Task: Create a due date automation trigger when advanced on, 2 hours before a card is due add fields with custom field "Resume" set to a number greater than 1 and lower than 10.
Action: Mouse moved to (1000, 80)
Screenshot: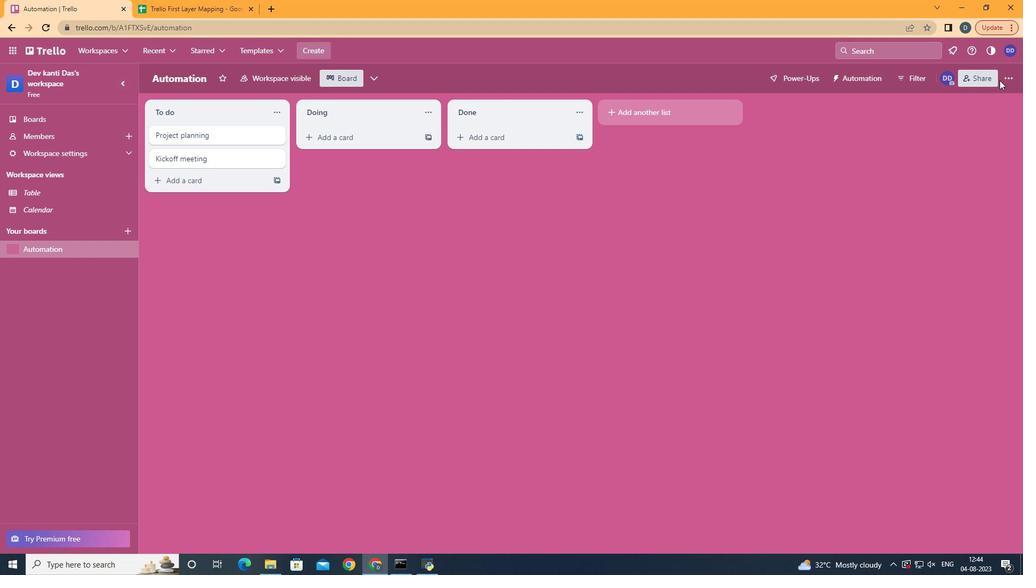 
Action: Mouse pressed left at (1000, 80)
Screenshot: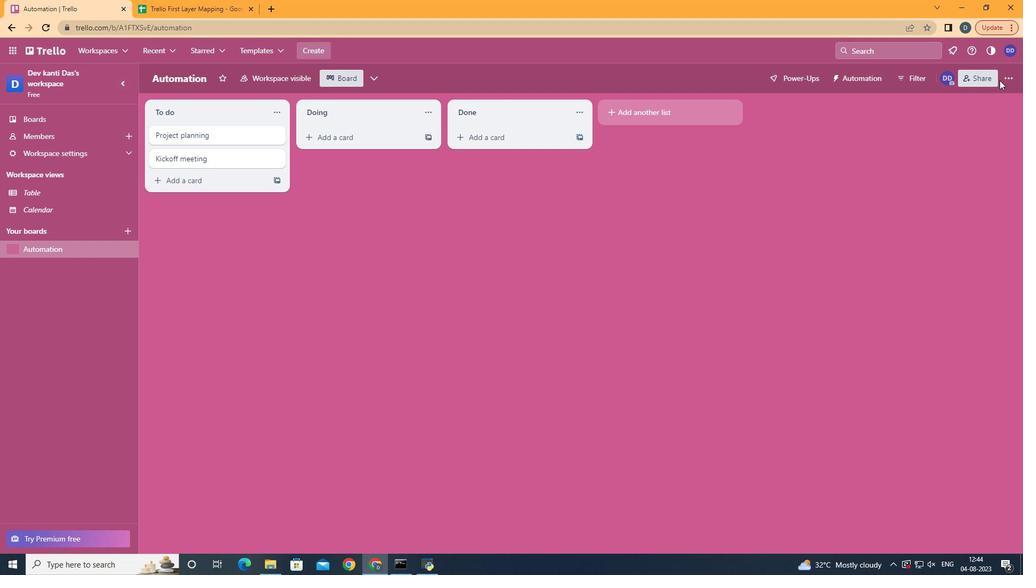 
Action: Mouse moved to (1002, 79)
Screenshot: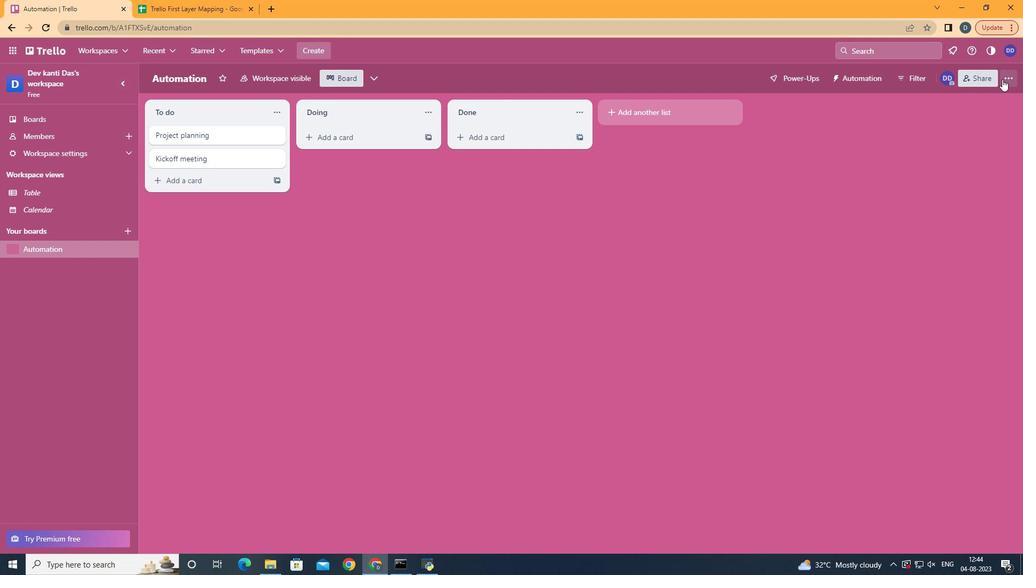 
Action: Mouse pressed left at (1002, 79)
Screenshot: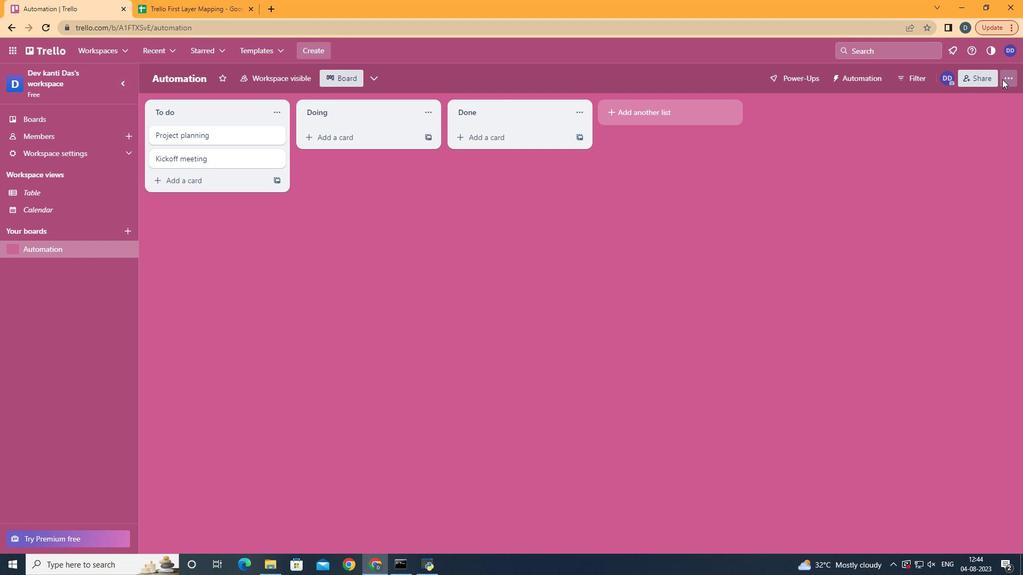 
Action: Mouse moved to (915, 229)
Screenshot: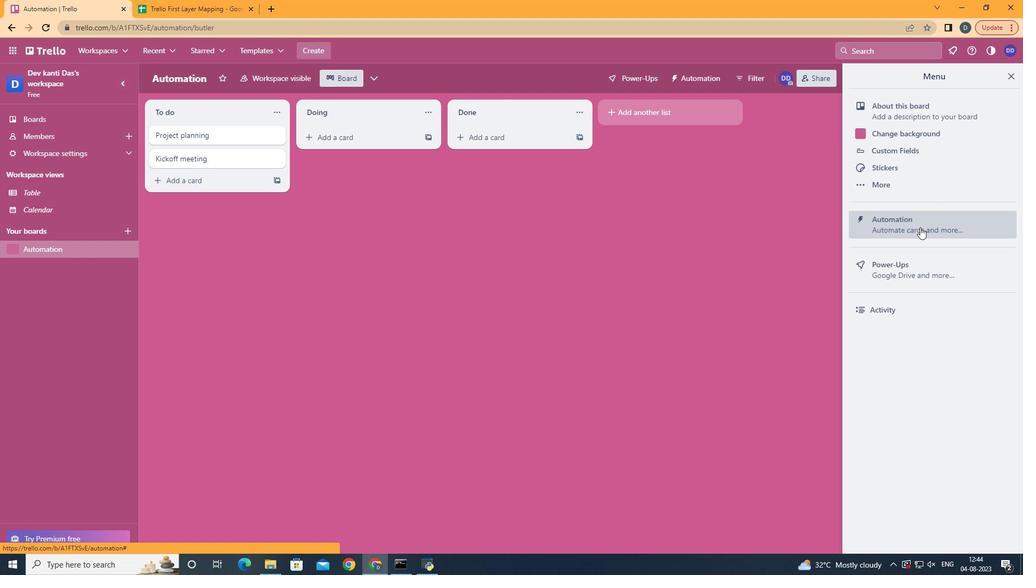 
Action: Mouse pressed left at (915, 229)
Screenshot: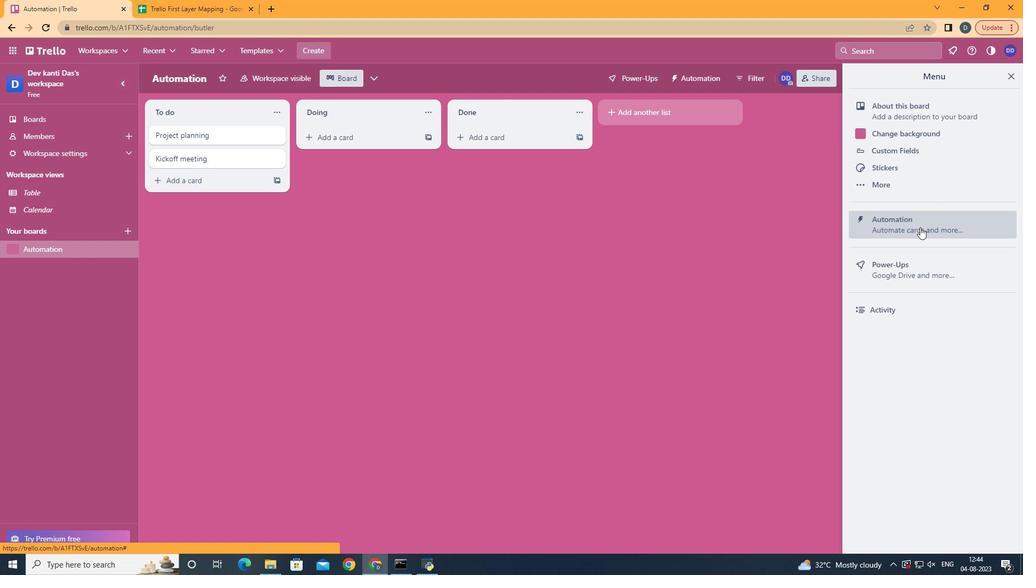 
Action: Mouse moved to (210, 219)
Screenshot: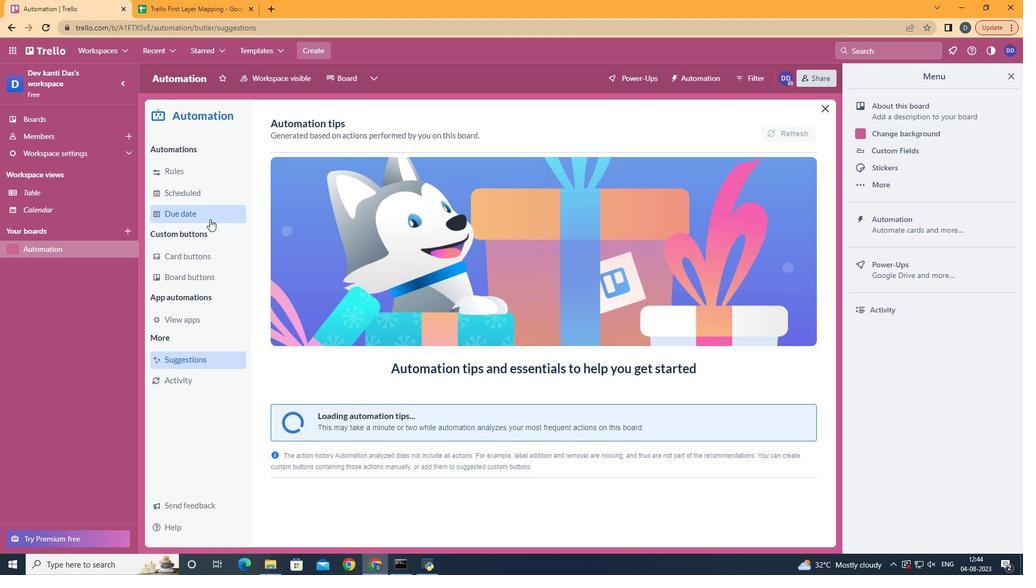 
Action: Mouse pressed left at (210, 219)
Screenshot: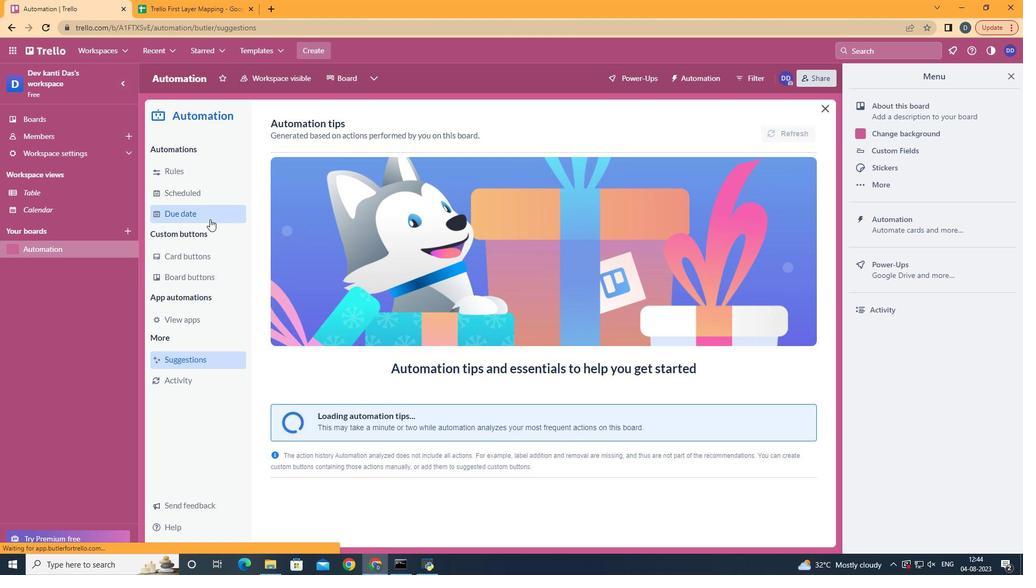 
Action: Mouse moved to (755, 121)
Screenshot: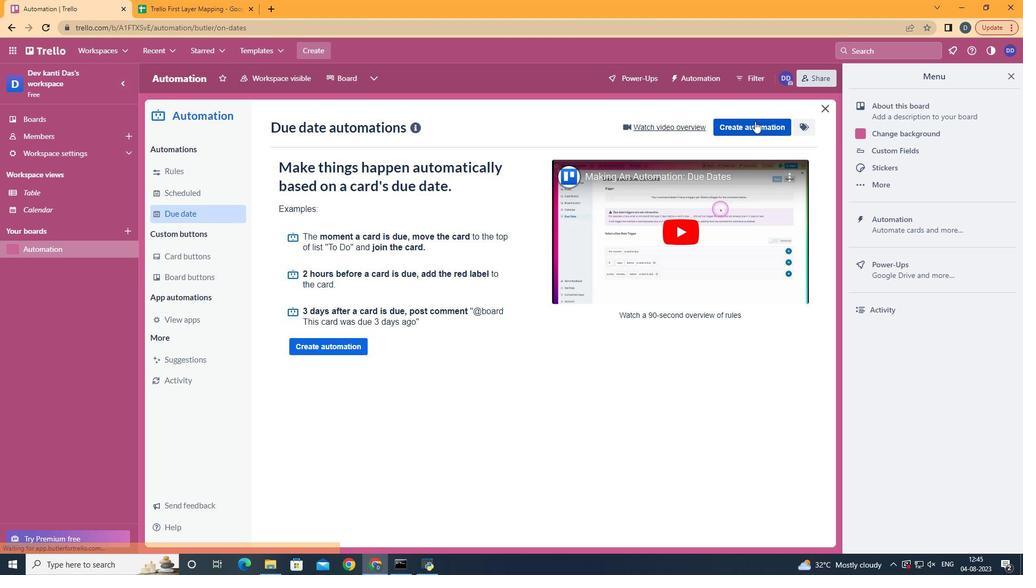 
Action: Mouse pressed left at (755, 121)
Screenshot: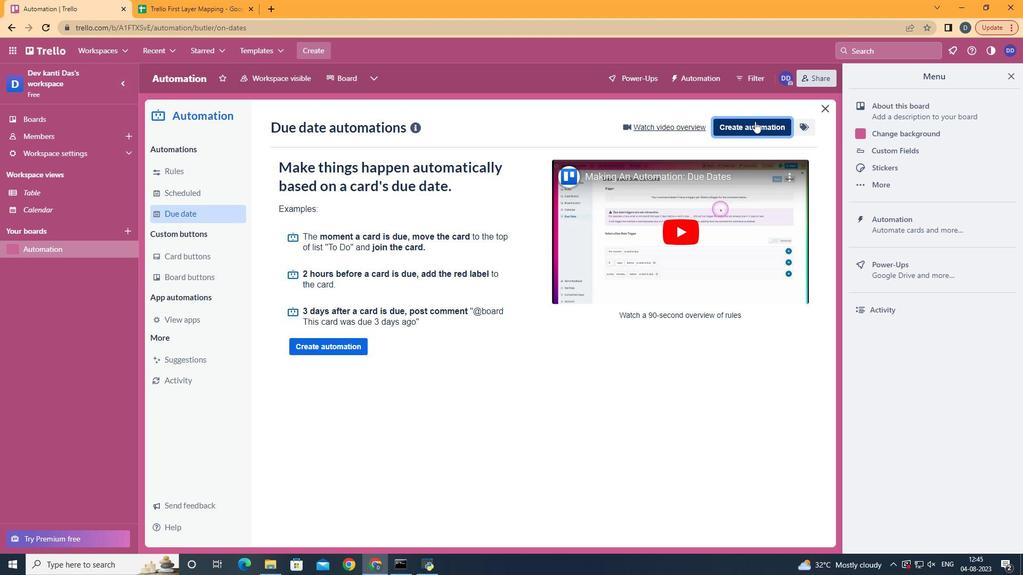 
Action: Mouse moved to (553, 233)
Screenshot: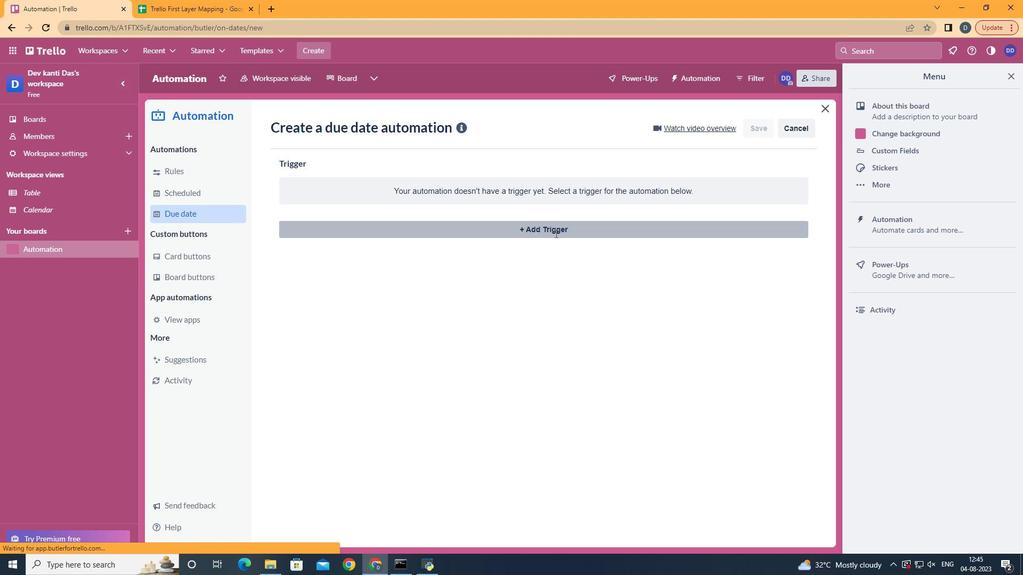 
Action: Mouse pressed left at (553, 233)
Screenshot: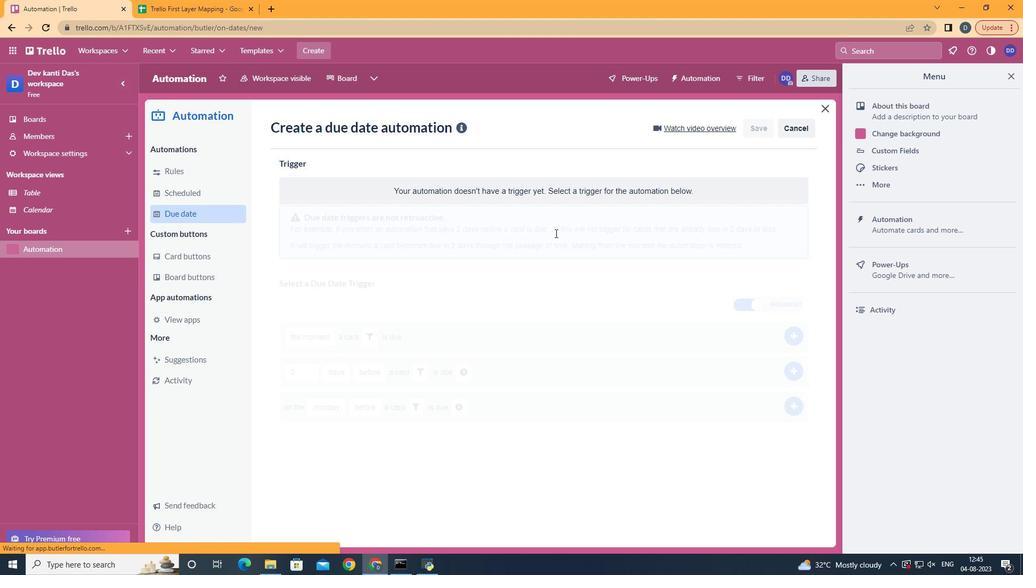 
Action: Mouse moved to (350, 457)
Screenshot: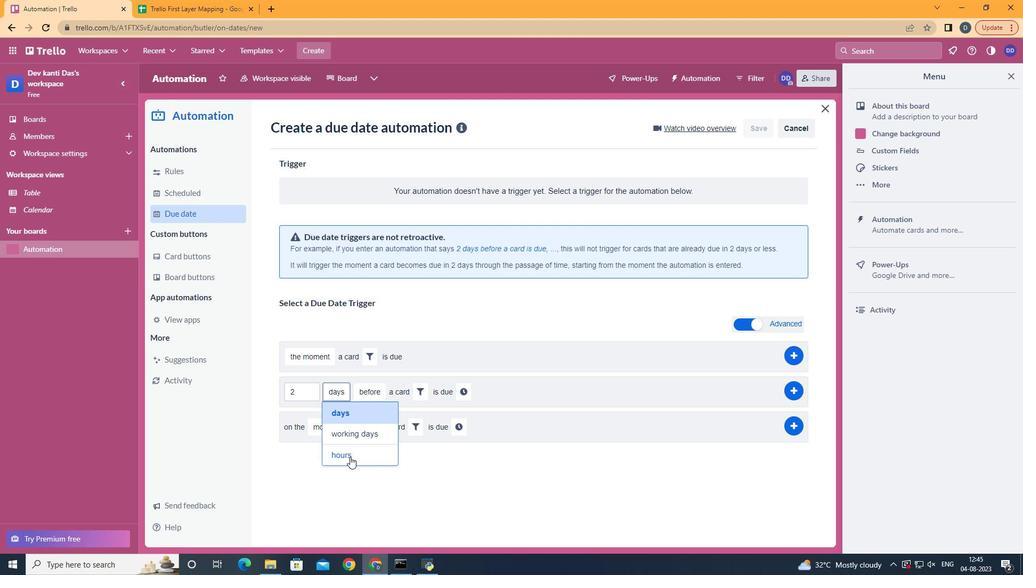 
Action: Mouse pressed left at (350, 457)
Screenshot: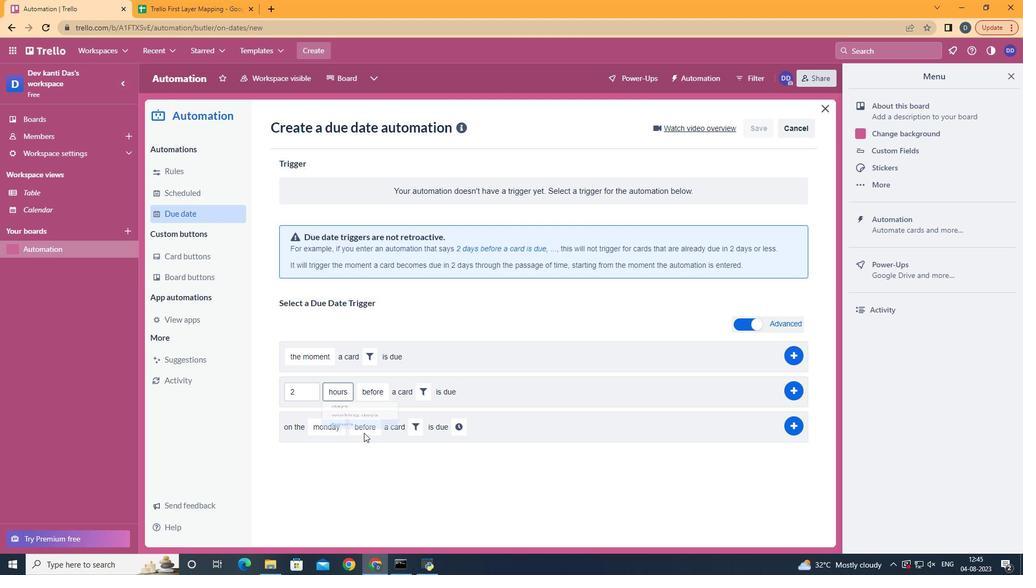 
Action: Mouse moved to (374, 412)
Screenshot: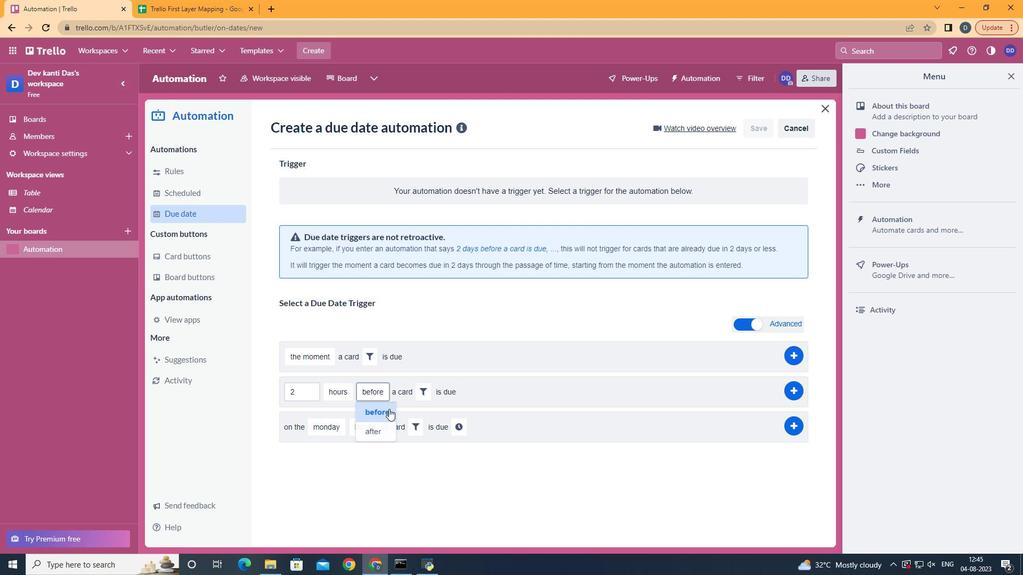 
Action: Mouse pressed left at (374, 412)
Screenshot: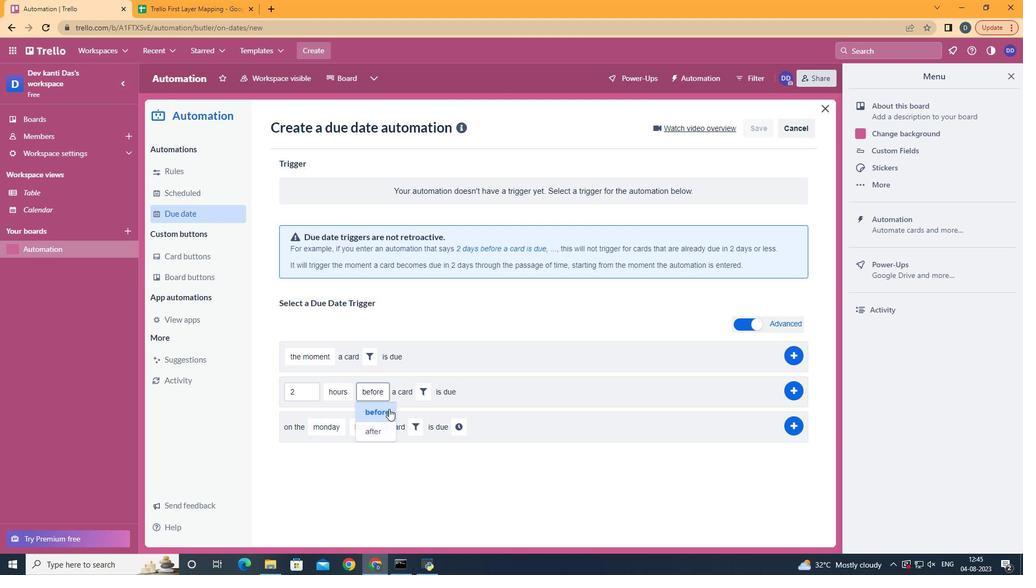 
Action: Mouse moved to (422, 393)
Screenshot: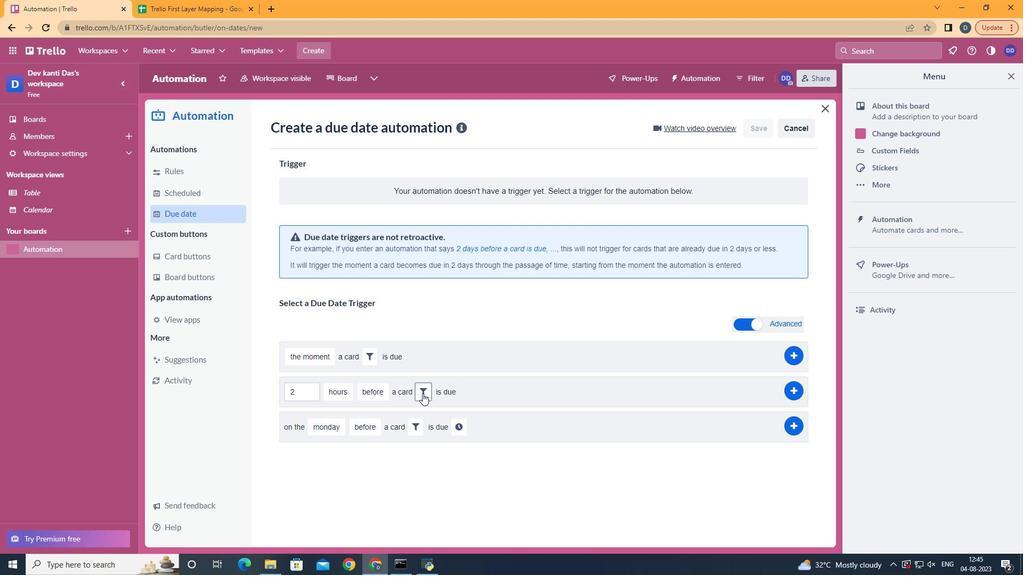 
Action: Mouse pressed left at (422, 393)
Screenshot: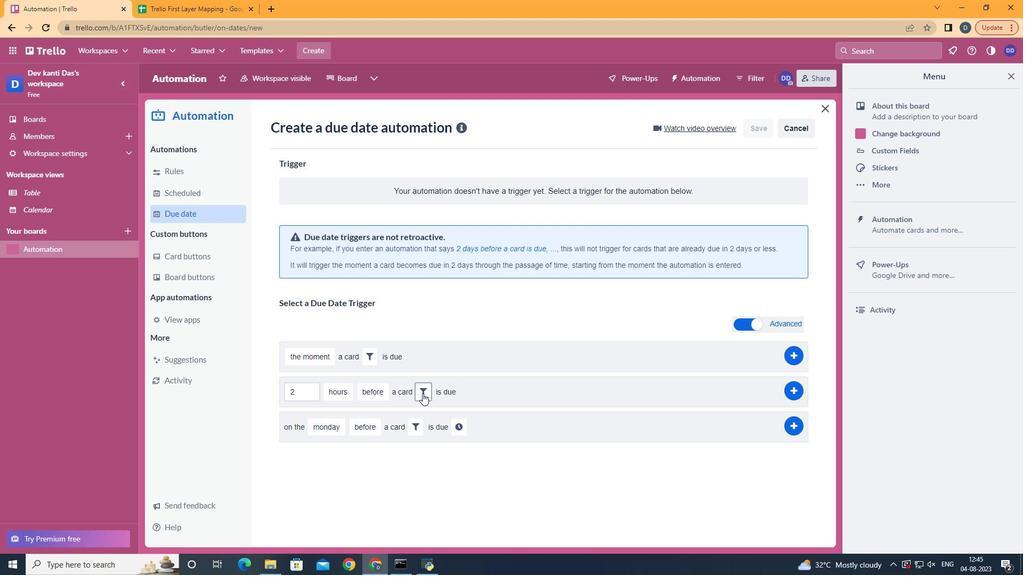 
Action: Mouse moved to (602, 420)
Screenshot: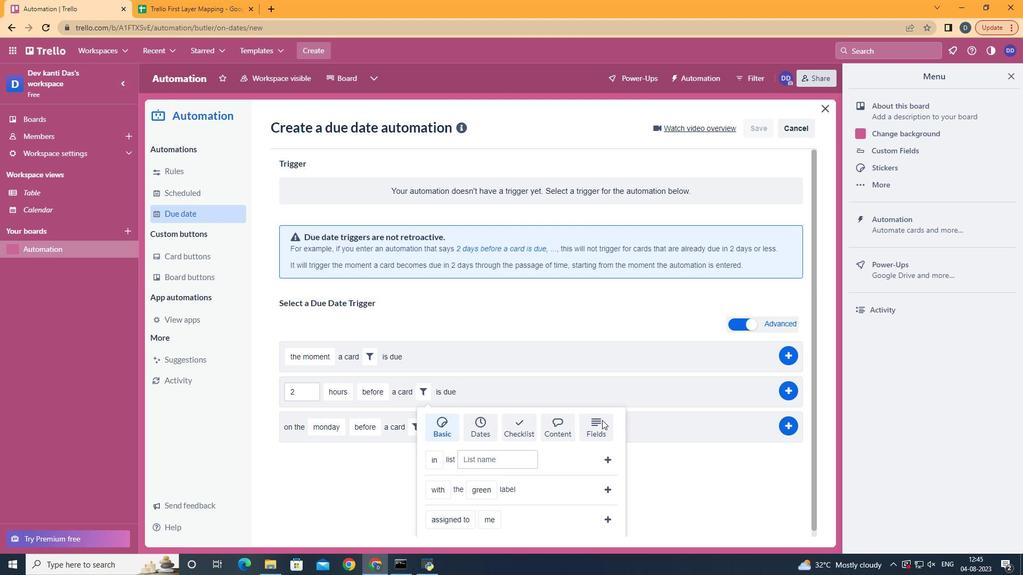 
Action: Mouse pressed left at (602, 420)
Screenshot: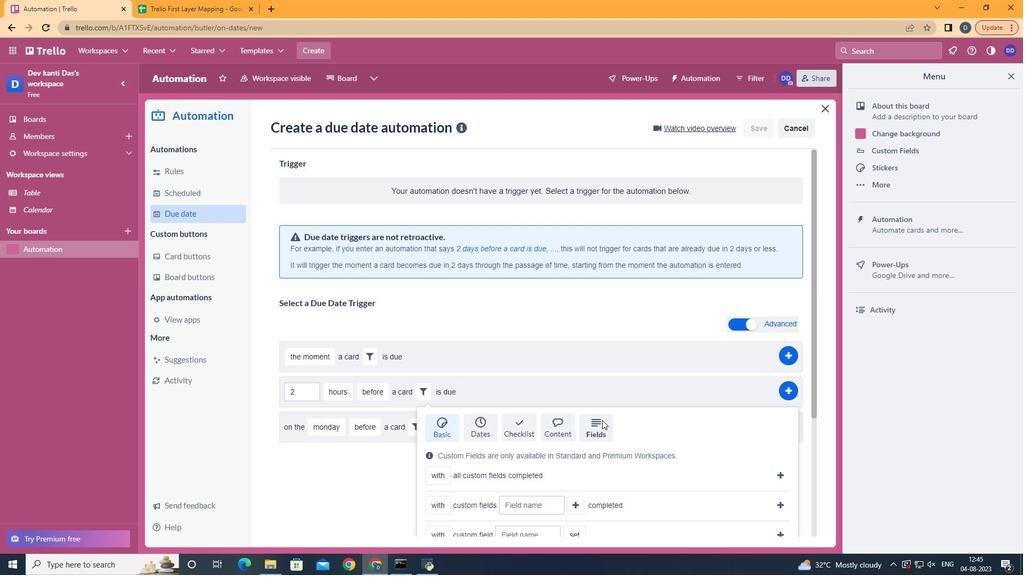 
Action: Mouse moved to (602, 420)
Screenshot: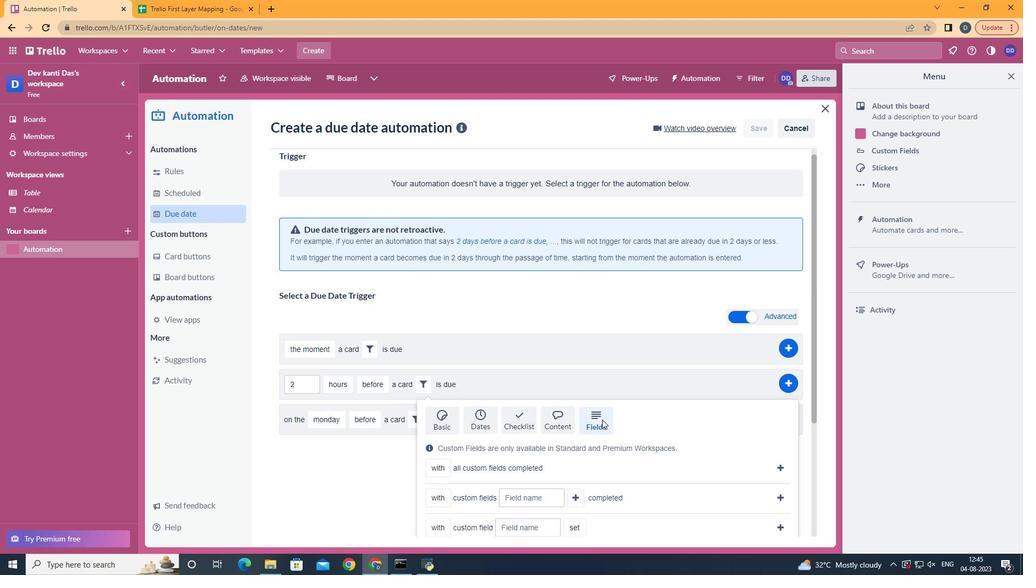 
Action: Mouse scrolled (602, 419) with delta (0, 0)
Screenshot: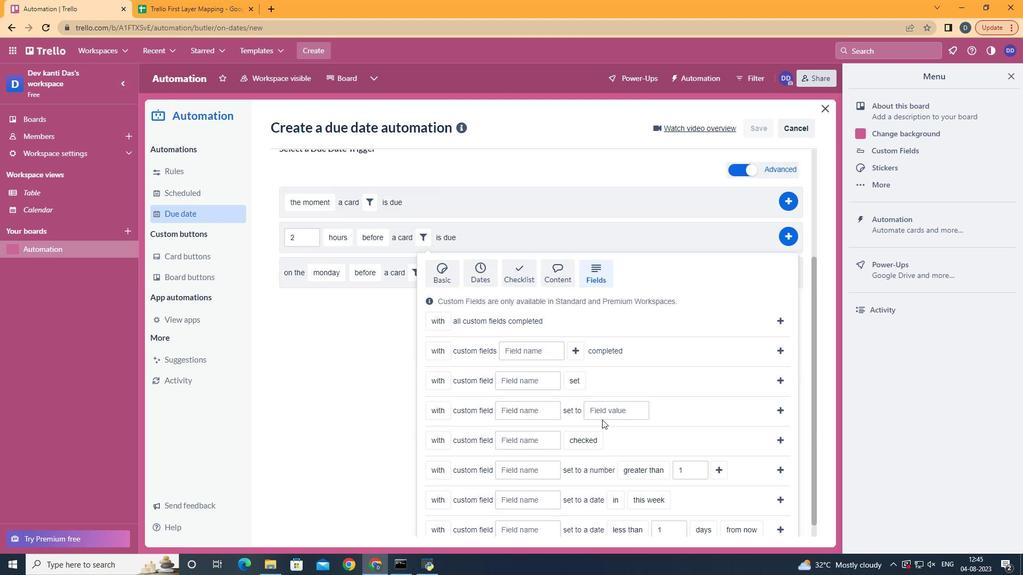
Action: Mouse scrolled (602, 419) with delta (0, 0)
Screenshot: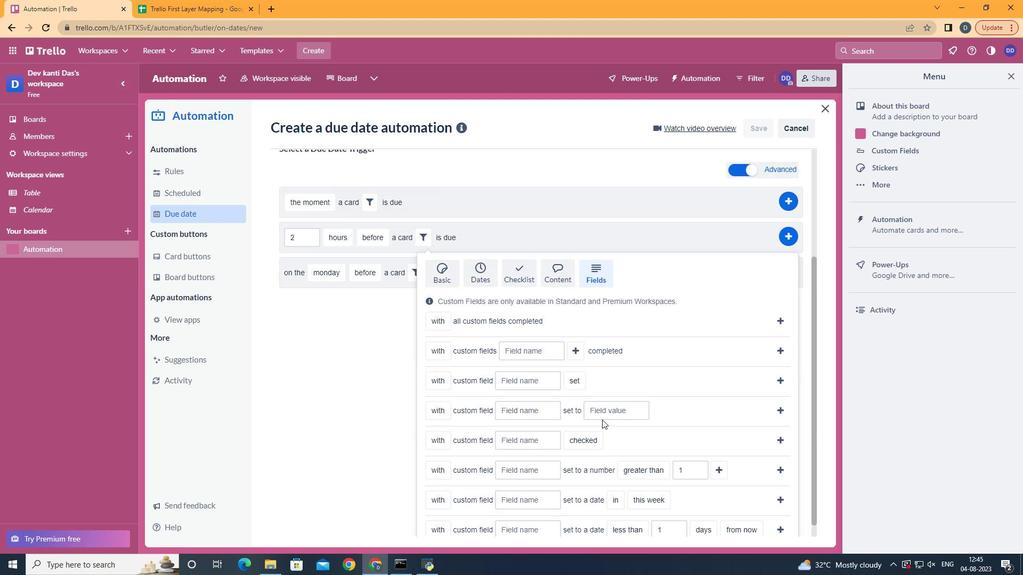 
Action: Mouse scrolled (602, 419) with delta (0, 0)
Screenshot: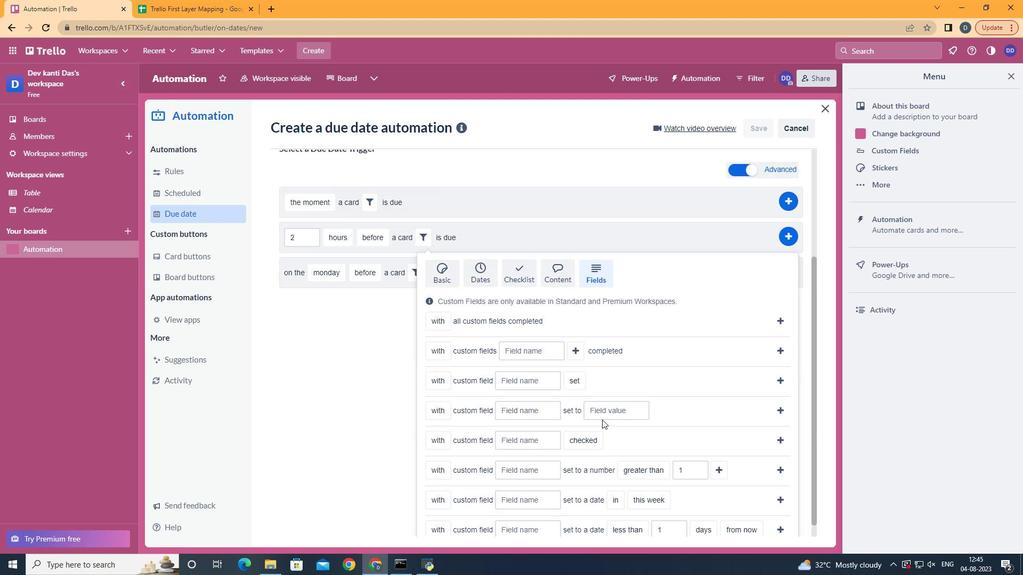 
Action: Mouse scrolled (602, 419) with delta (0, 0)
Screenshot: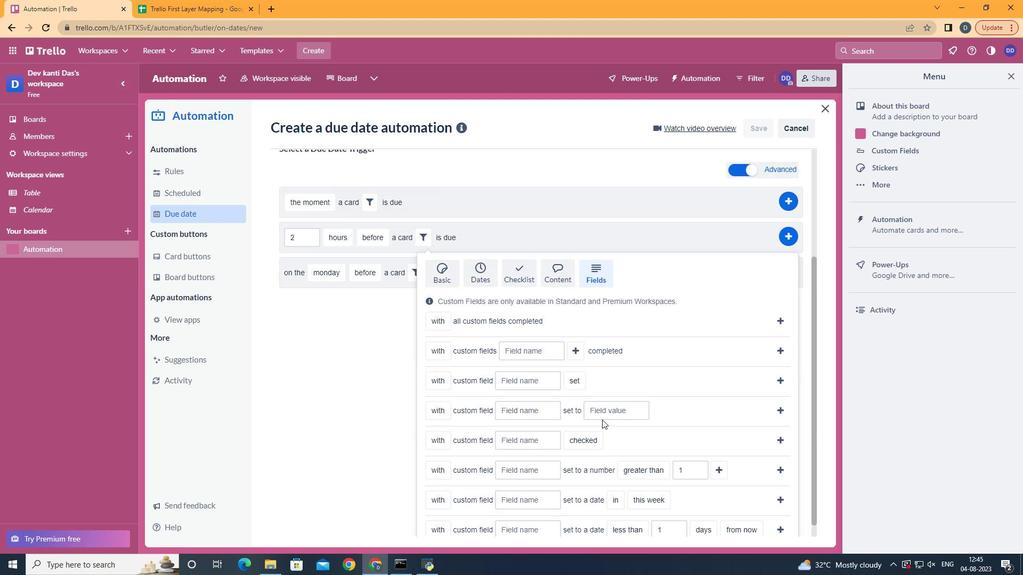 
Action: Mouse moved to (446, 473)
Screenshot: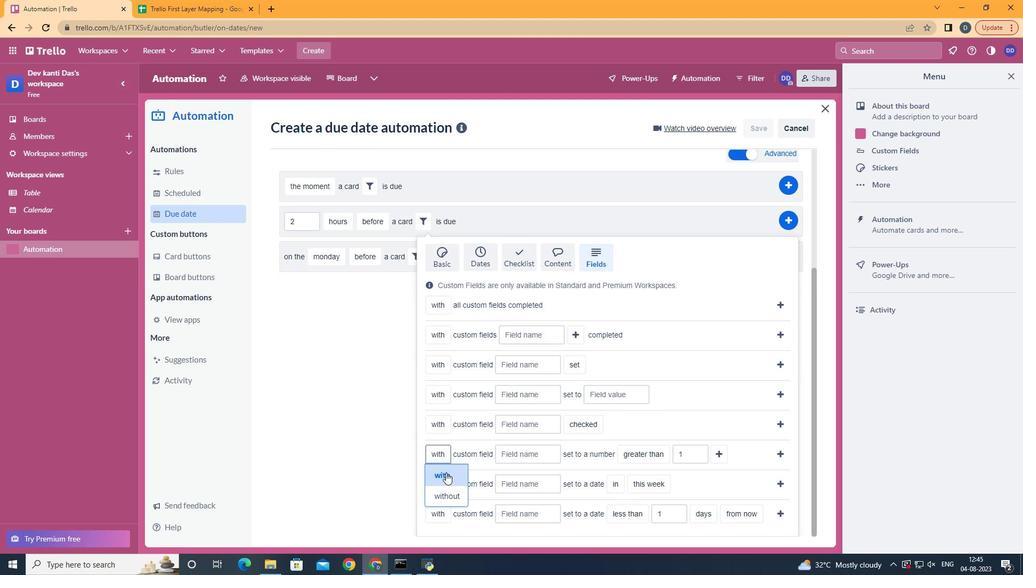 
Action: Mouse pressed left at (446, 473)
Screenshot: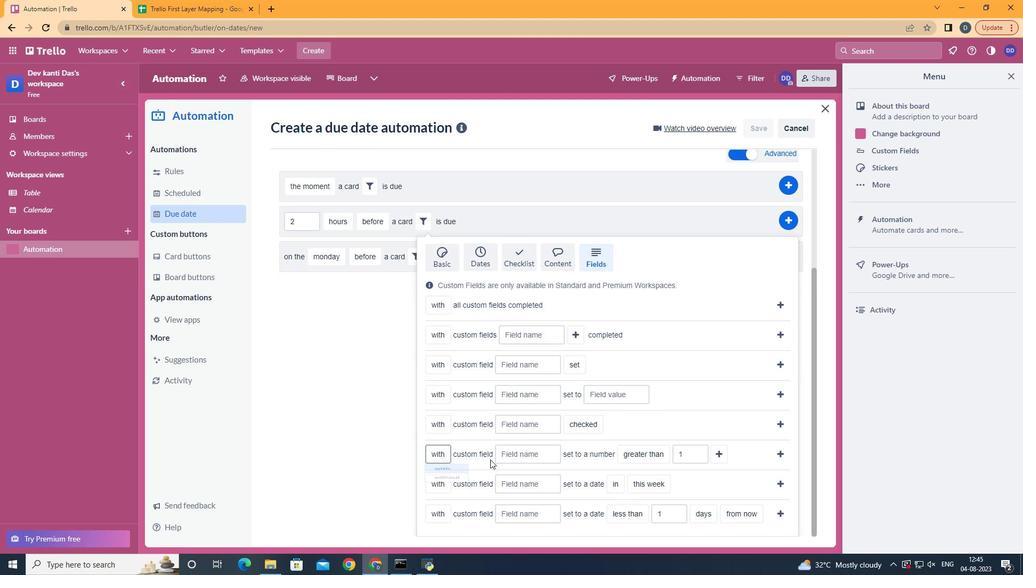 
Action: Mouse moved to (520, 455)
Screenshot: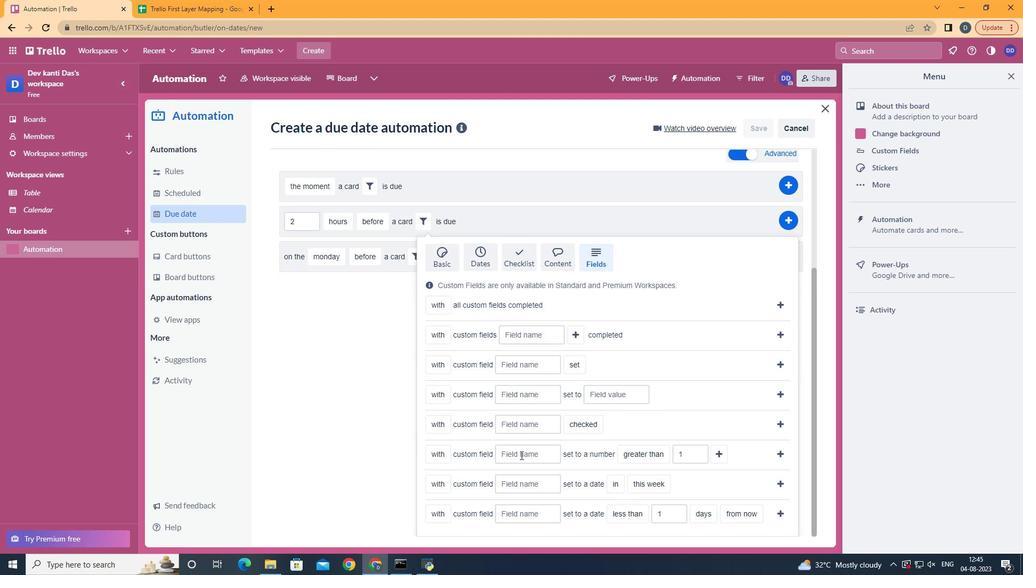 
Action: Mouse pressed left at (520, 455)
Screenshot: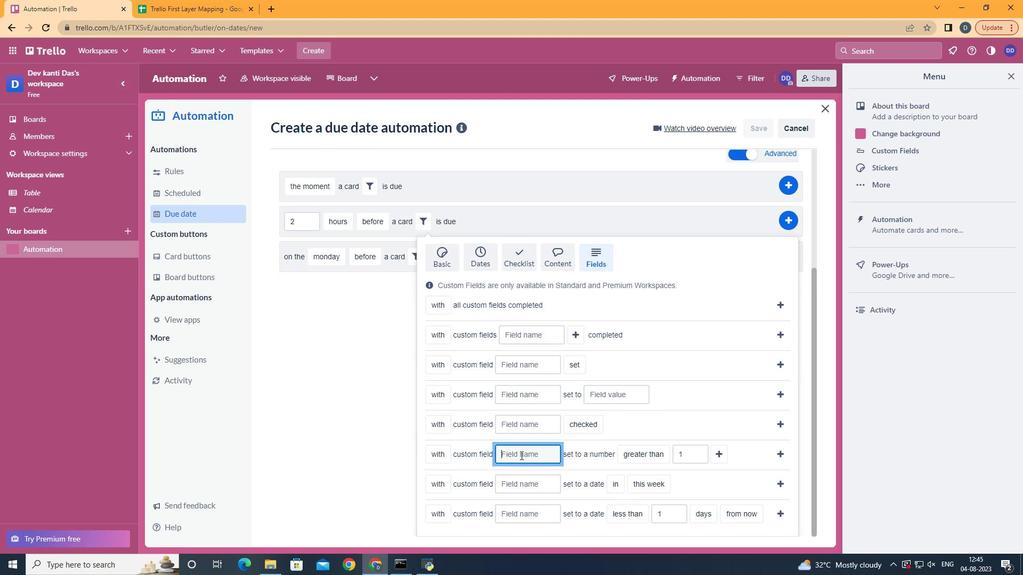 
Action: Key pressed <Key.shift>Resume
Screenshot: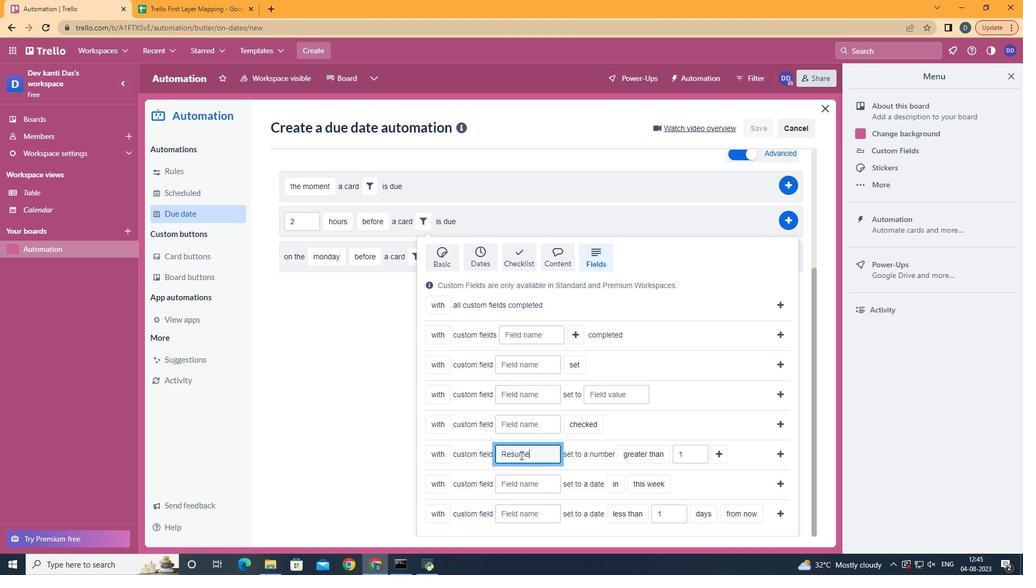 
Action: Mouse moved to (662, 369)
Screenshot: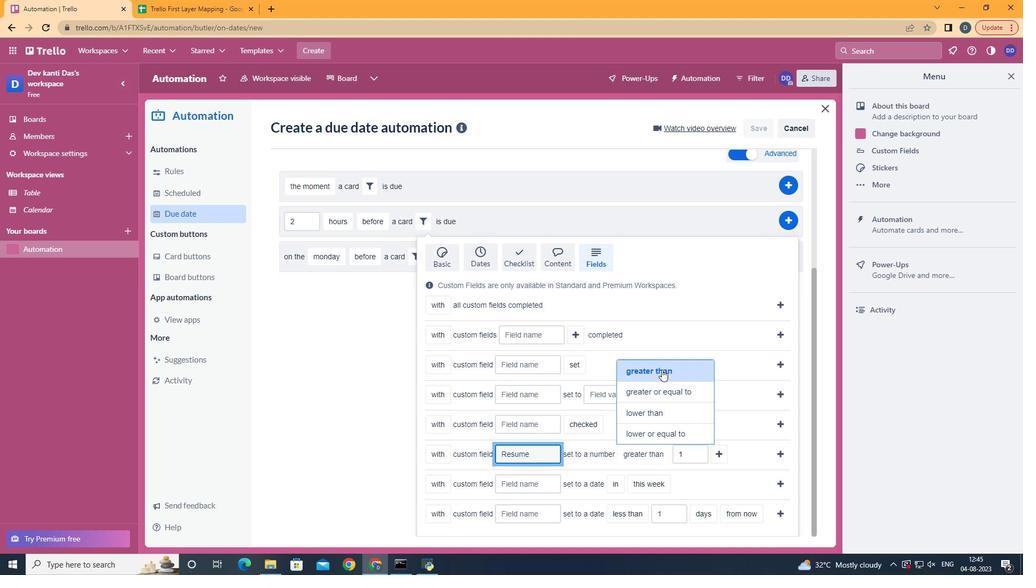 
Action: Mouse pressed left at (662, 369)
Screenshot: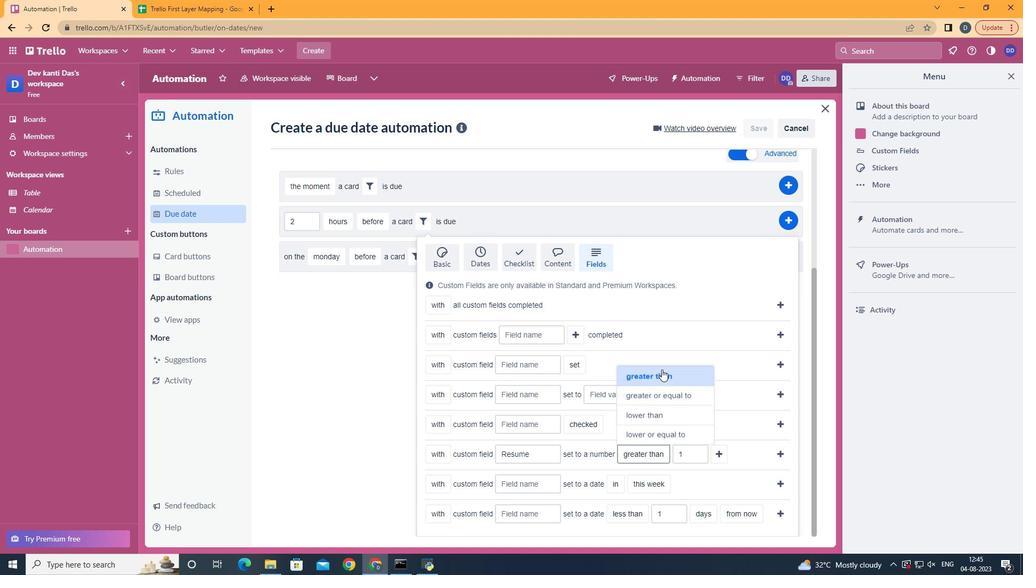 
Action: Mouse moved to (723, 454)
Screenshot: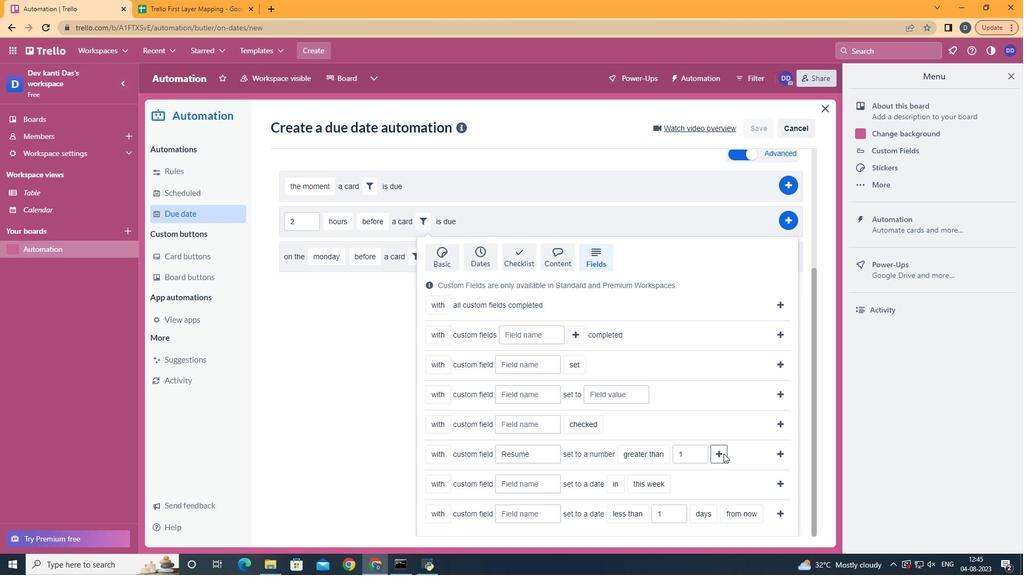 
Action: Mouse pressed left at (723, 454)
Screenshot: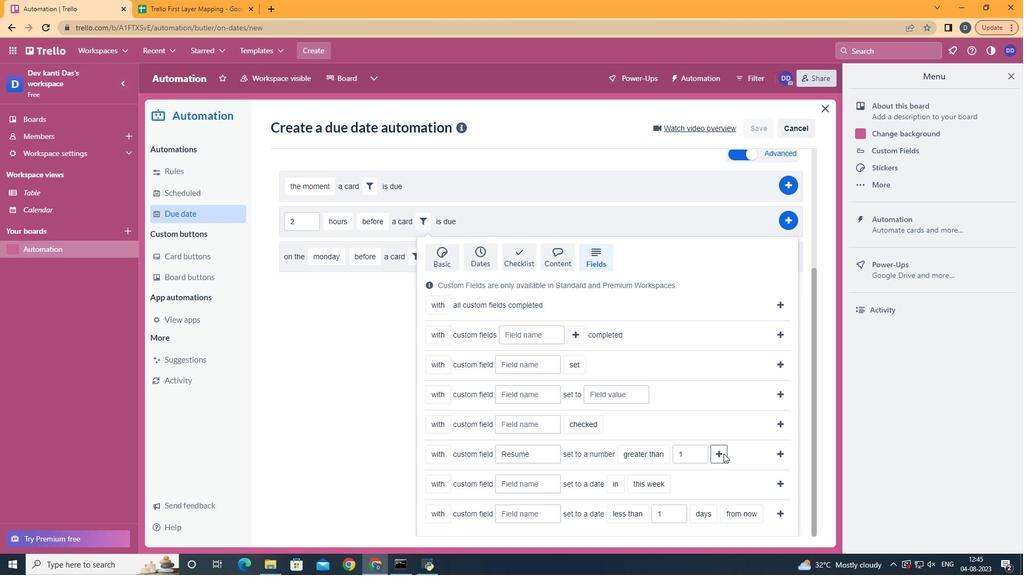 
Action: Mouse moved to (491, 395)
Screenshot: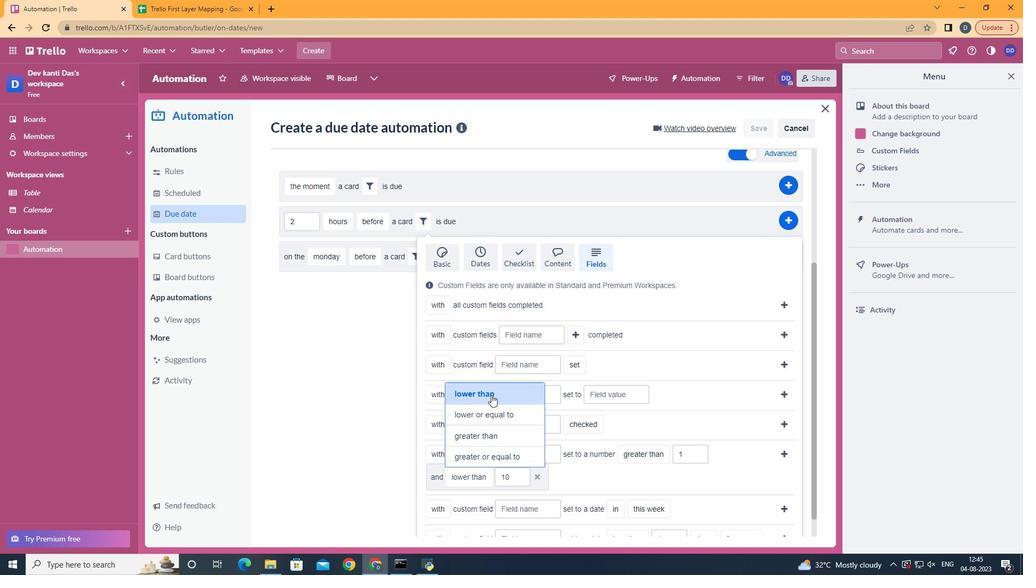 
Action: Mouse pressed left at (491, 395)
Screenshot: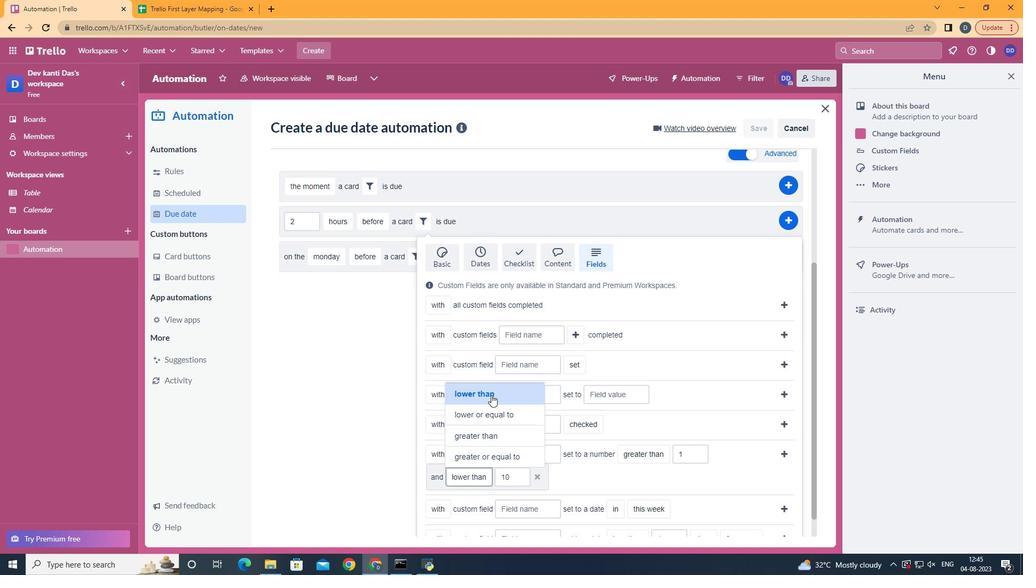 
Action: Mouse moved to (784, 457)
Screenshot: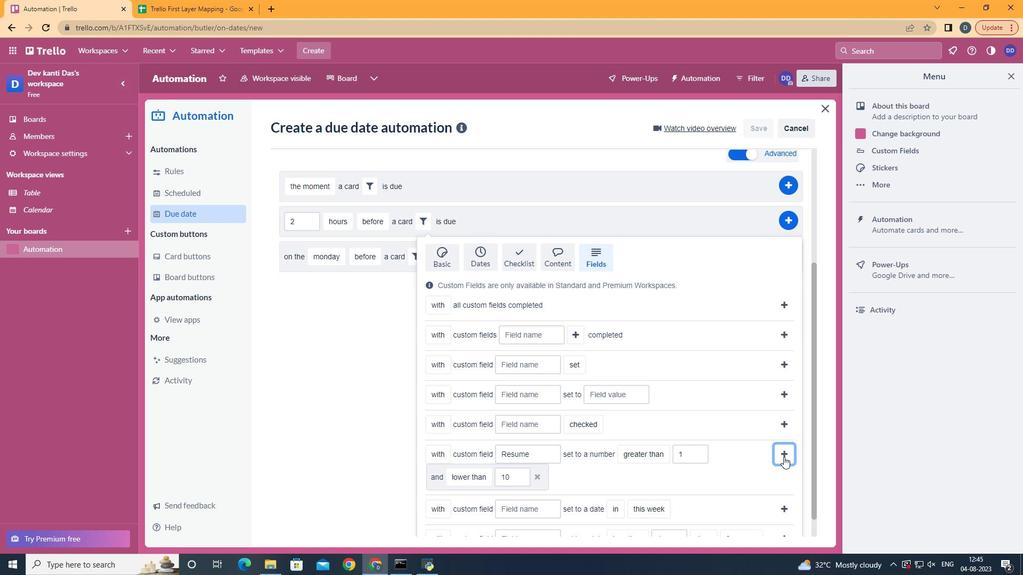 
Action: Mouse pressed left at (784, 457)
Screenshot: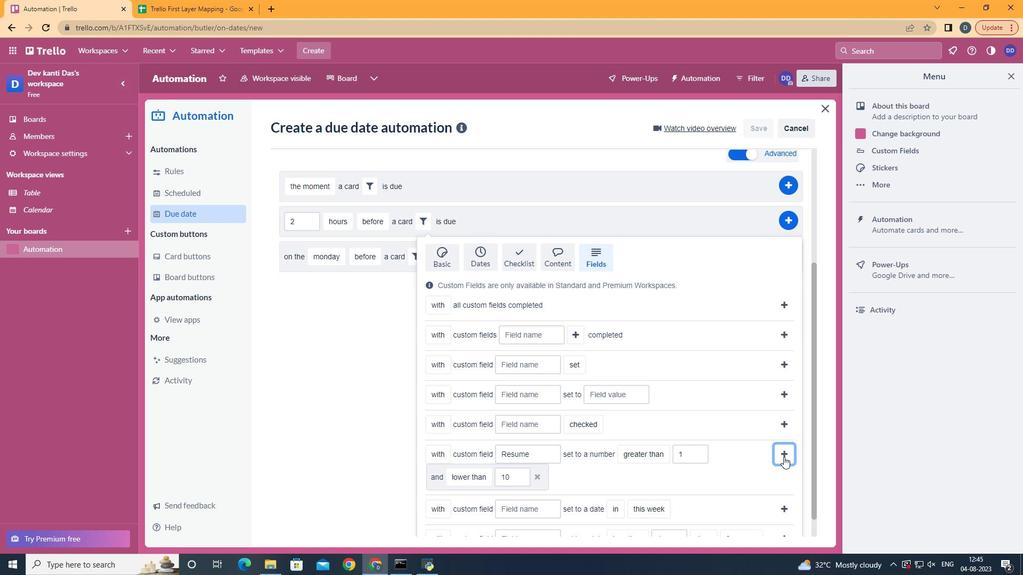 
Action: Mouse moved to (800, 392)
Screenshot: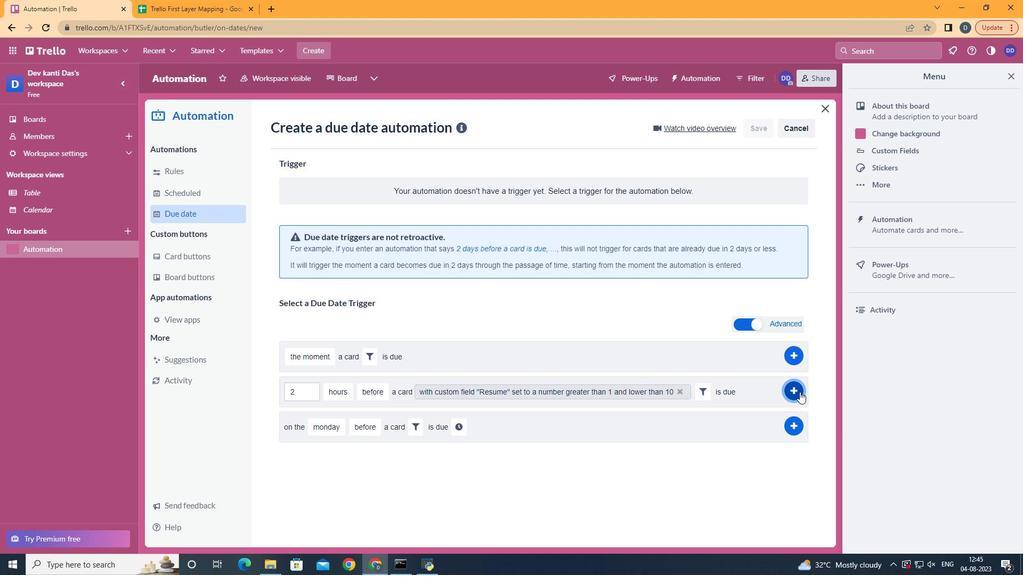 
Action: Mouse pressed left at (800, 392)
Screenshot: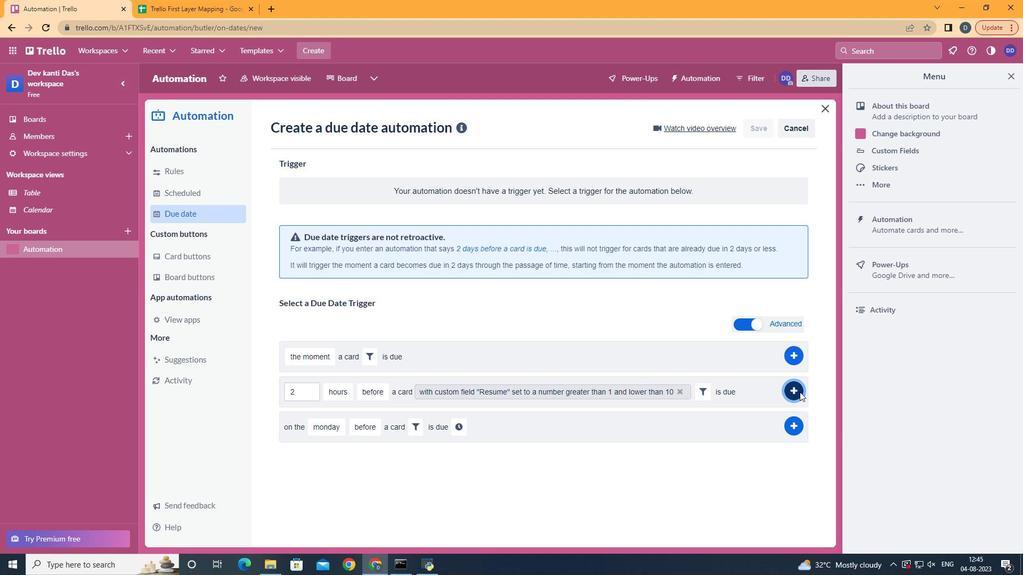 
Action: Mouse moved to (506, 253)
Screenshot: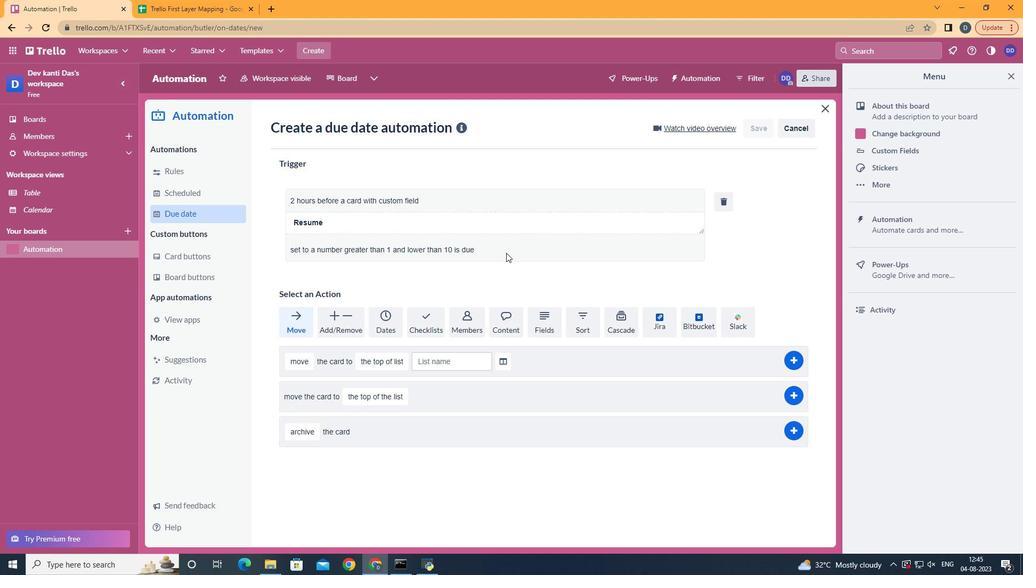 
